 Task: Add the task  Implement a new network monitoring system for a company's IT infrastructure to the section Code Collectors in the project AgileJet and add a Due Date to the respective task as 2023/10/27
Action: Mouse moved to (66, 261)
Screenshot: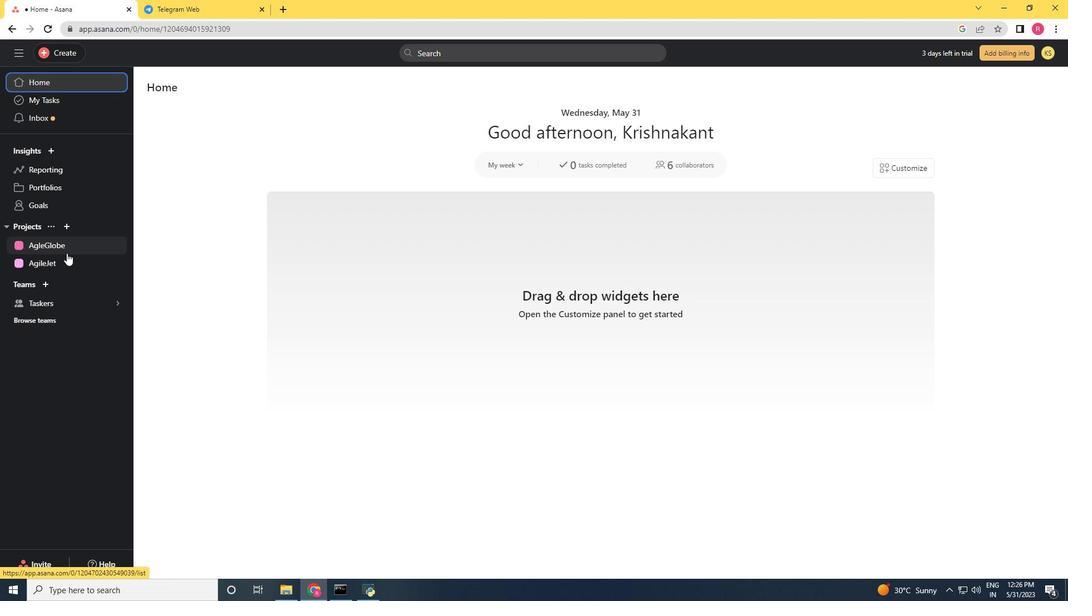 
Action: Mouse pressed left at (66, 261)
Screenshot: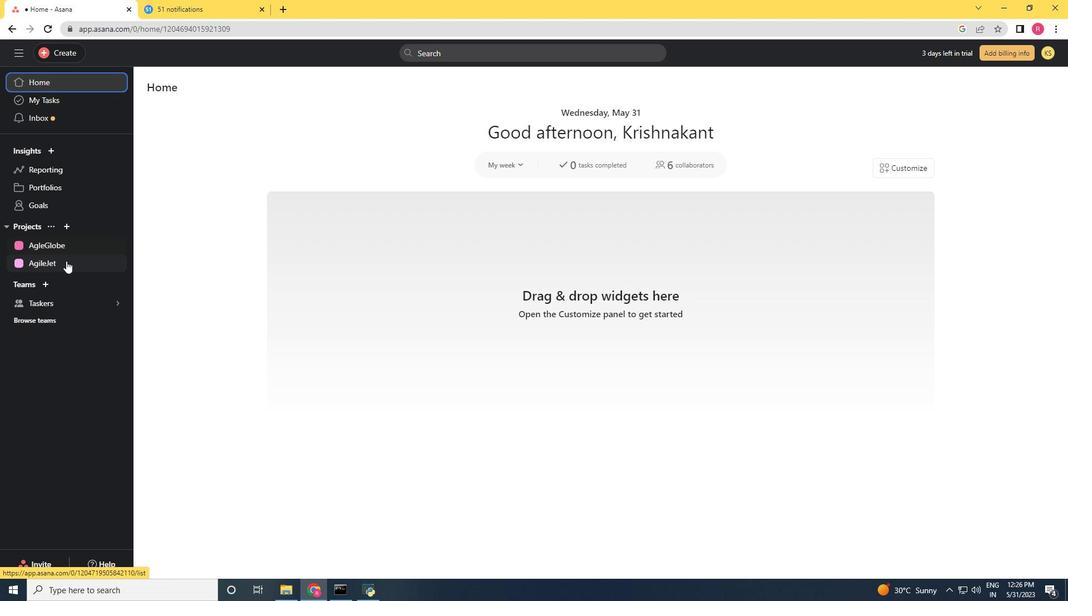 
Action: Mouse moved to (613, 244)
Screenshot: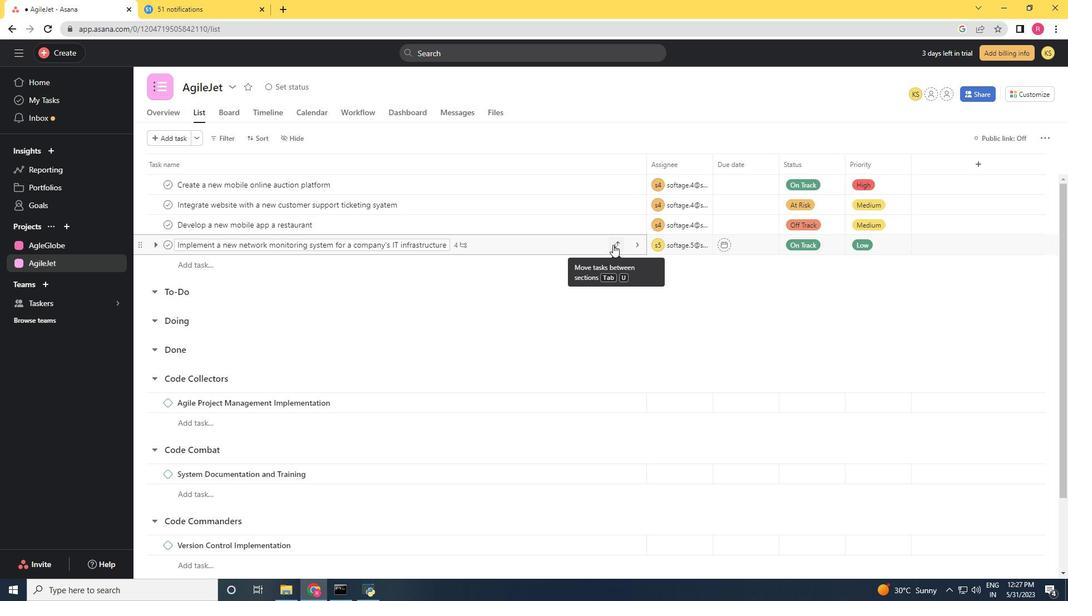 
Action: Mouse pressed left at (613, 244)
Screenshot: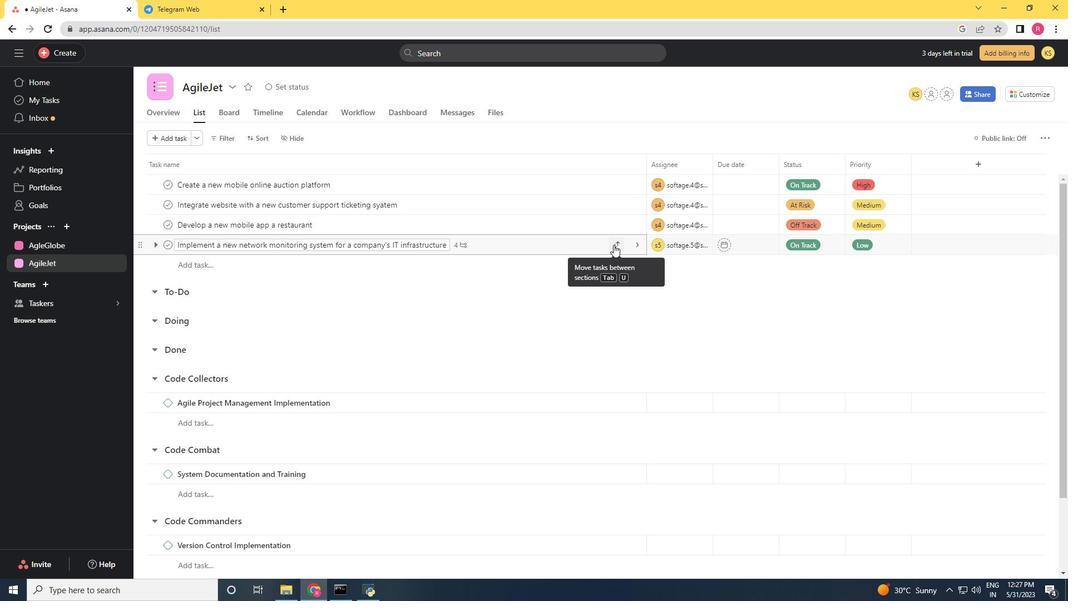 
Action: Mouse moved to (569, 364)
Screenshot: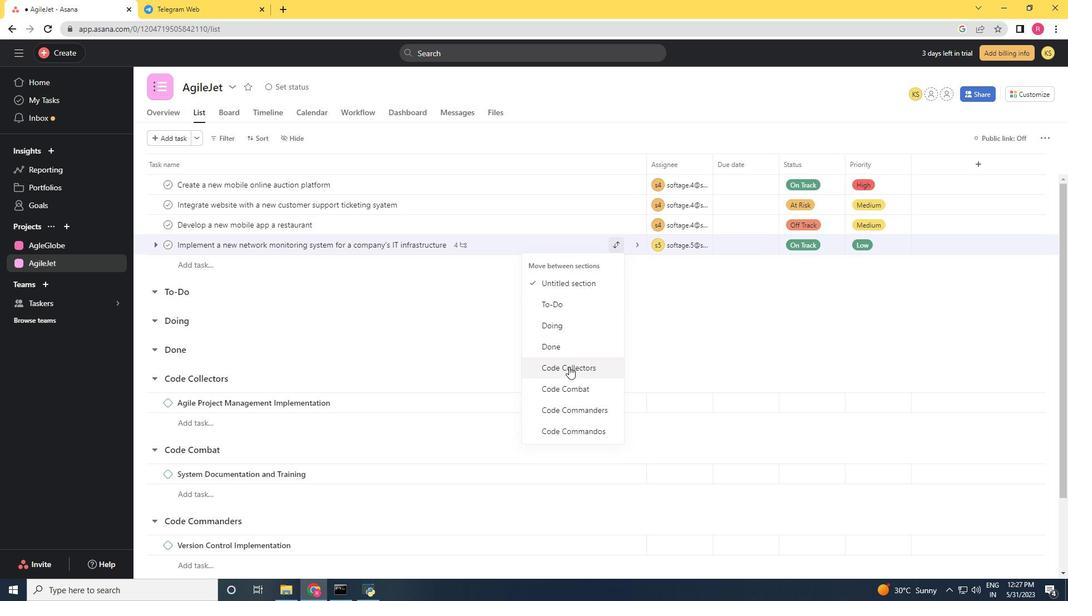 
Action: Mouse pressed left at (569, 364)
Screenshot: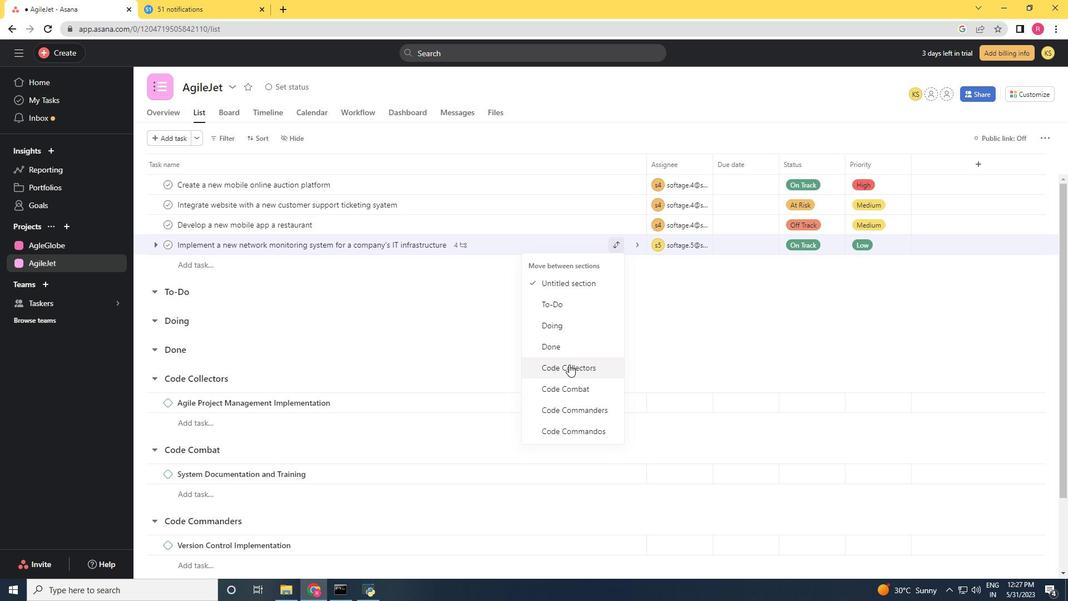
Action: Mouse moved to (535, 380)
Screenshot: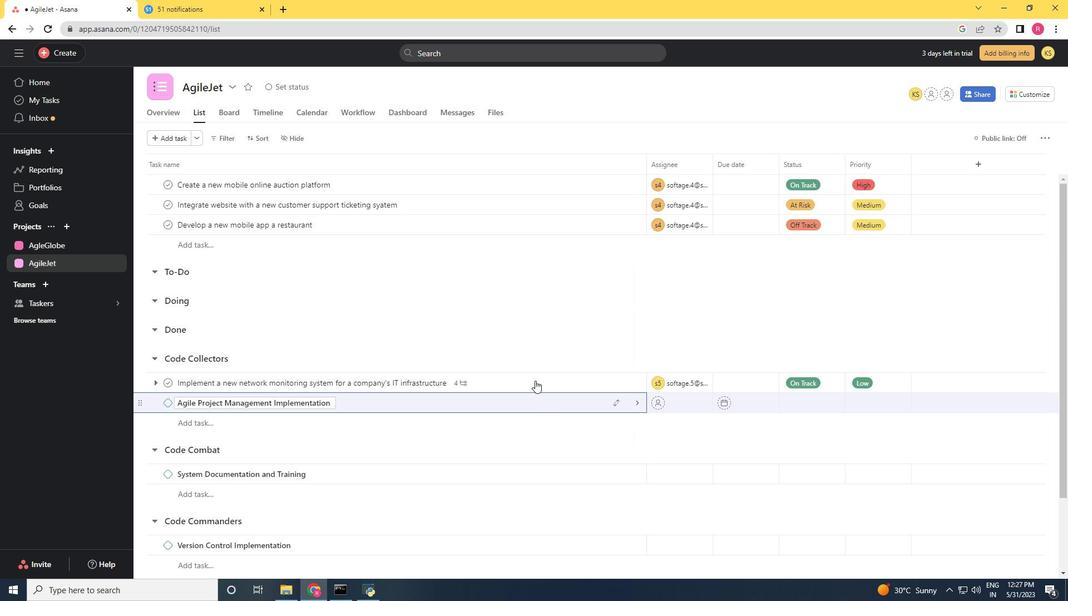 
Action: Mouse pressed left at (535, 380)
Screenshot: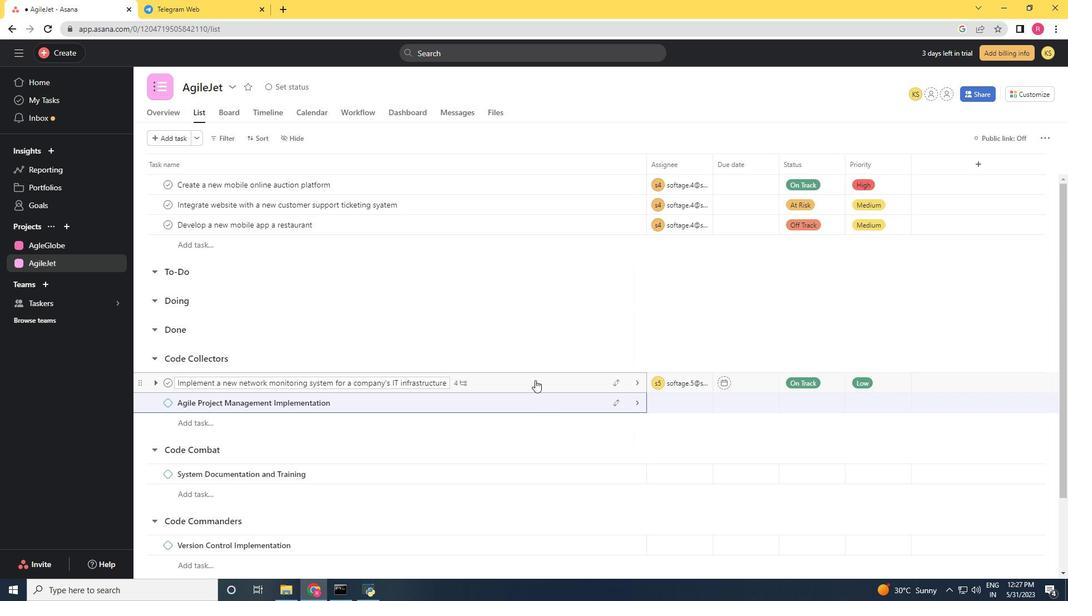 
Action: Mouse moved to (808, 236)
Screenshot: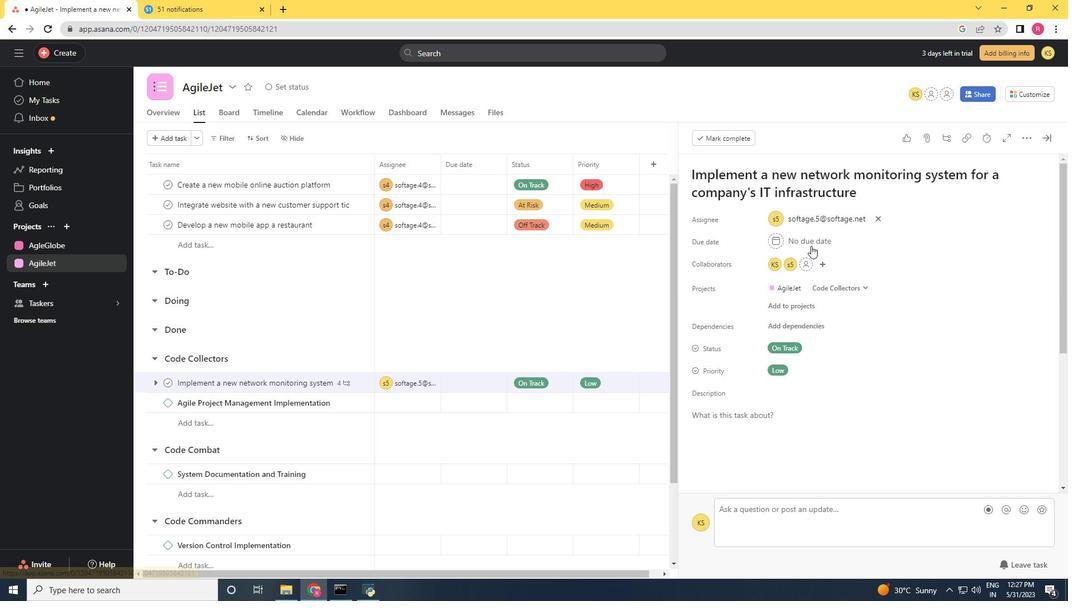 
Action: Mouse pressed left at (808, 236)
Screenshot: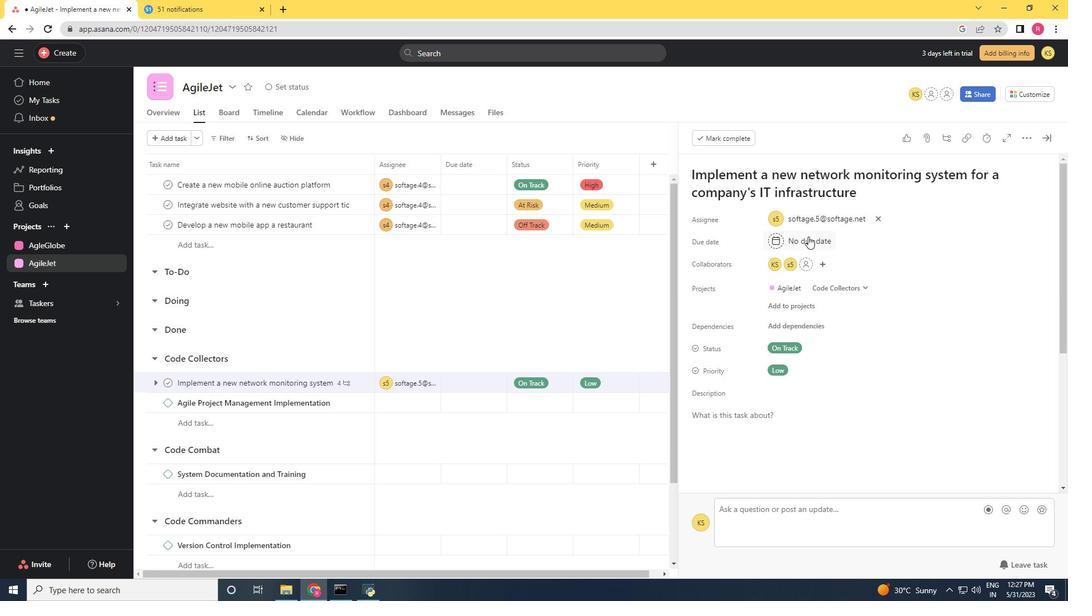 
Action: Mouse moved to (900, 296)
Screenshot: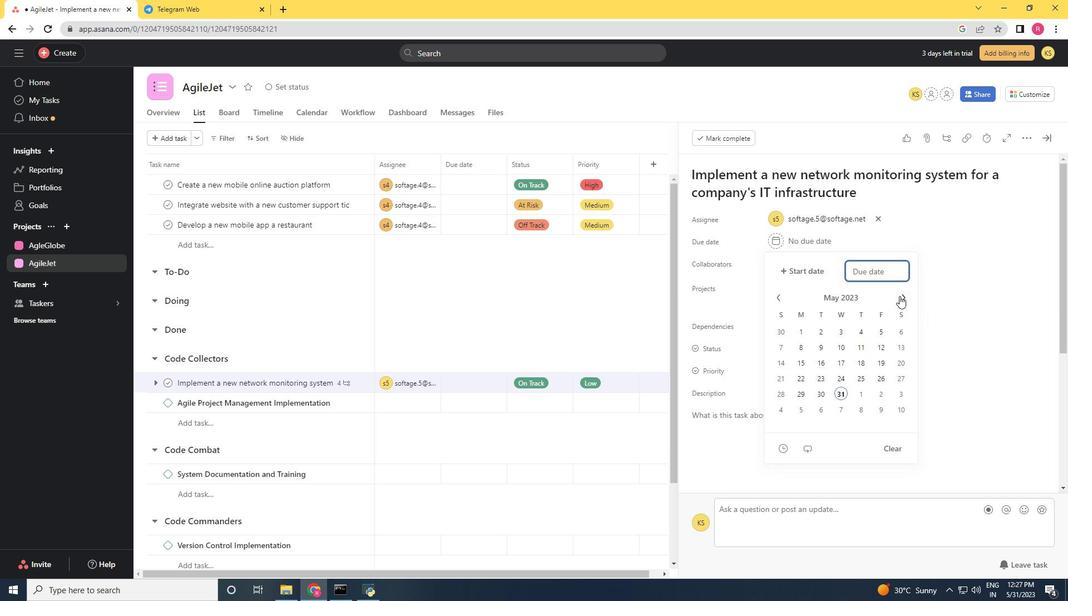 
Action: Mouse pressed left at (900, 296)
Screenshot: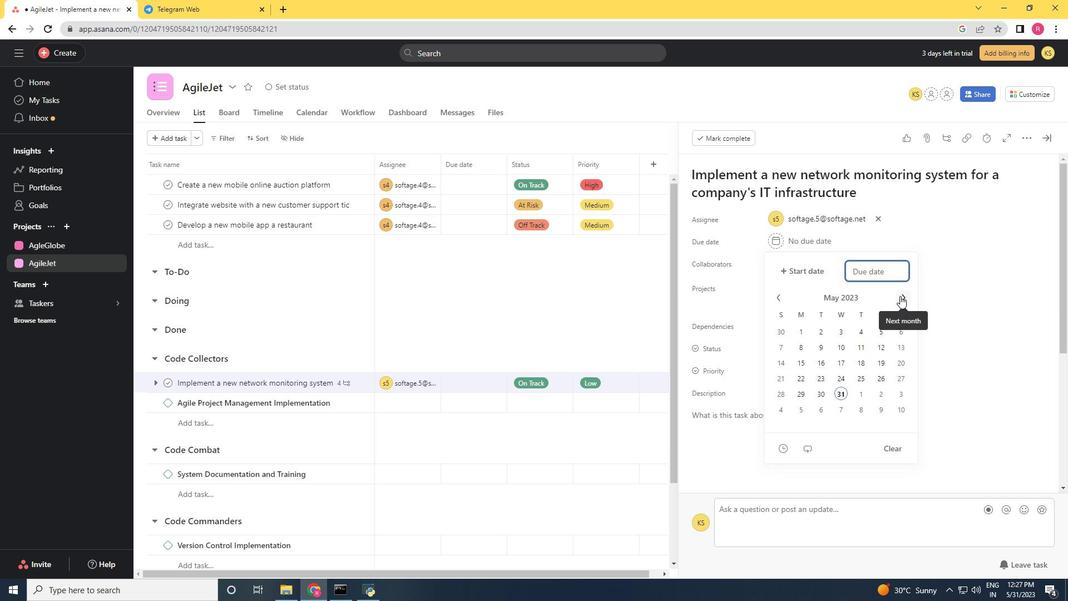 
Action: Mouse pressed left at (900, 296)
Screenshot: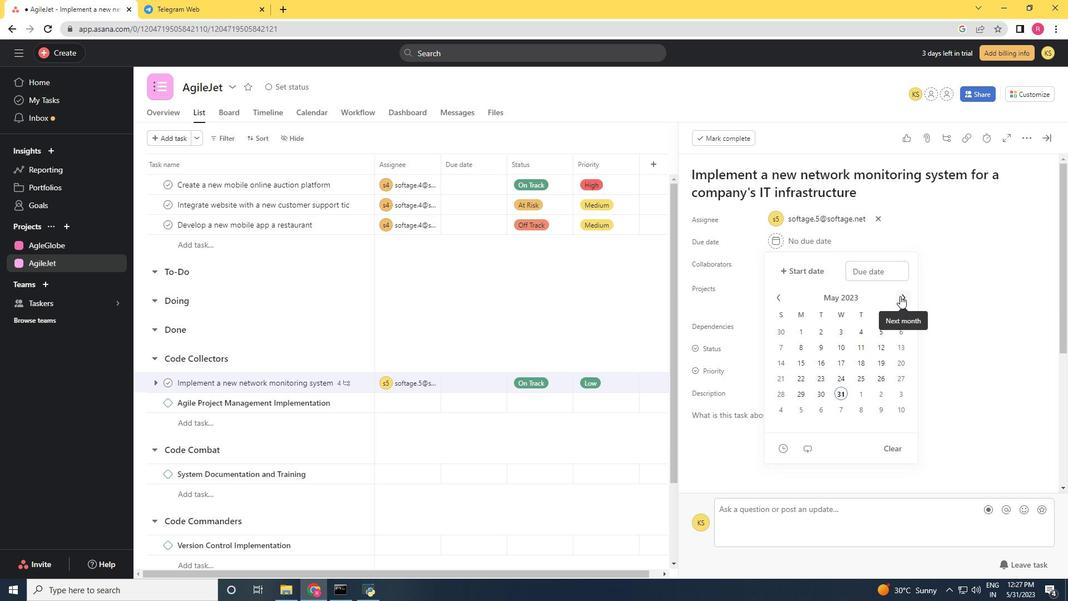 
Action: Mouse pressed left at (900, 296)
Screenshot: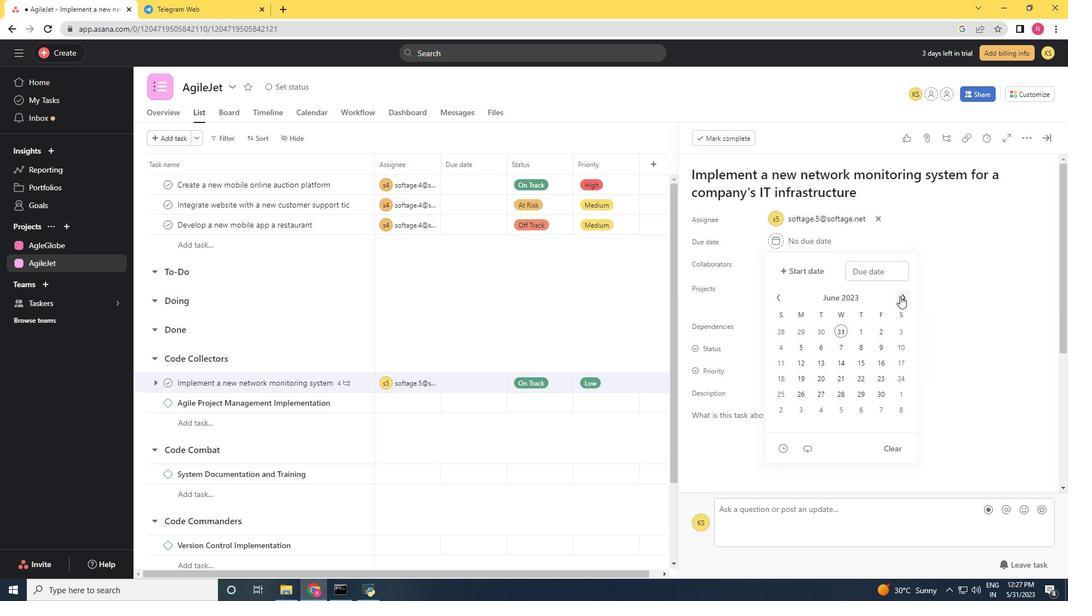 
Action: Mouse pressed left at (900, 296)
Screenshot: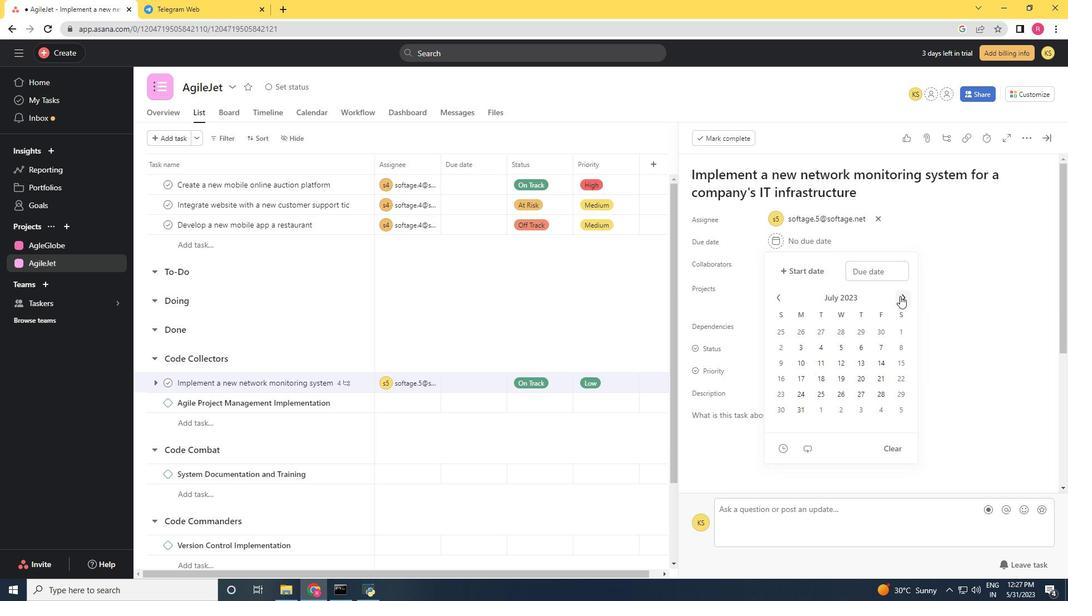 
Action: Mouse pressed left at (900, 296)
Screenshot: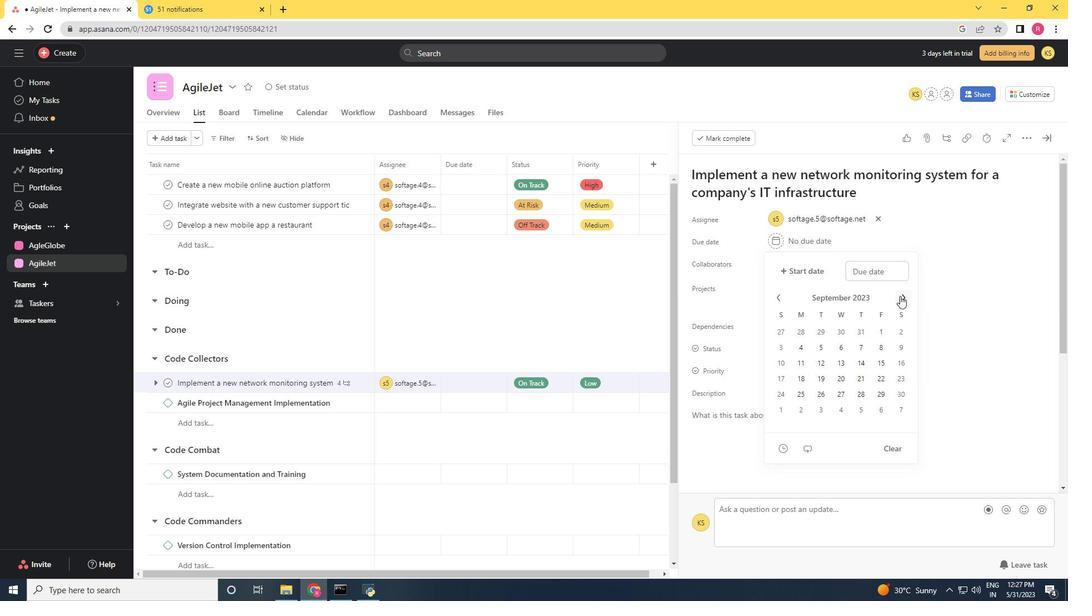 
Action: Mouse moved to (882, 378)
Screenshot: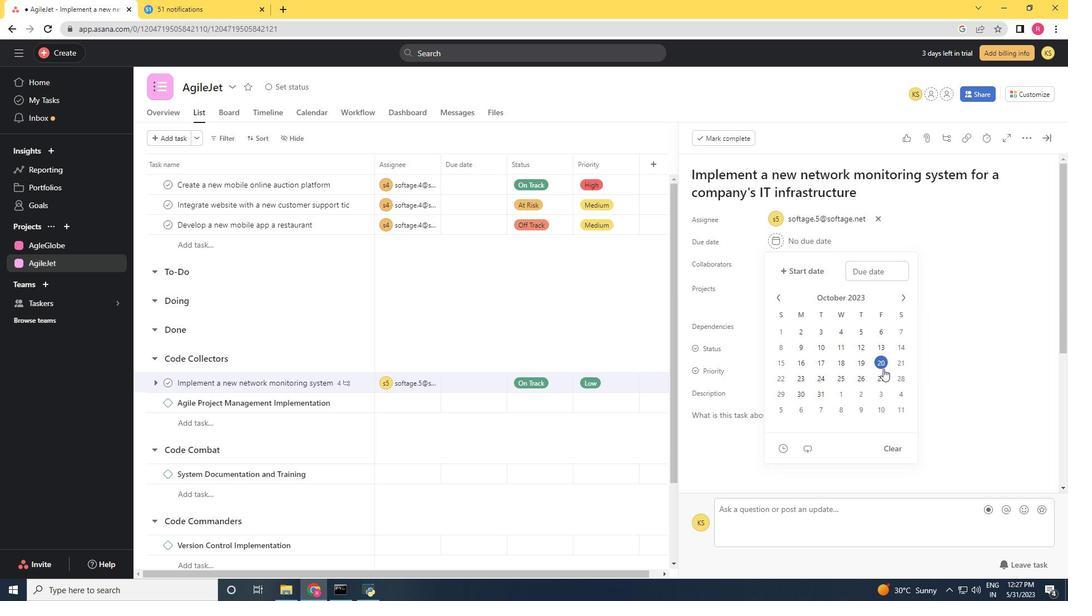 
Action: Mouse pressed left at (882, 378)
Screenshot: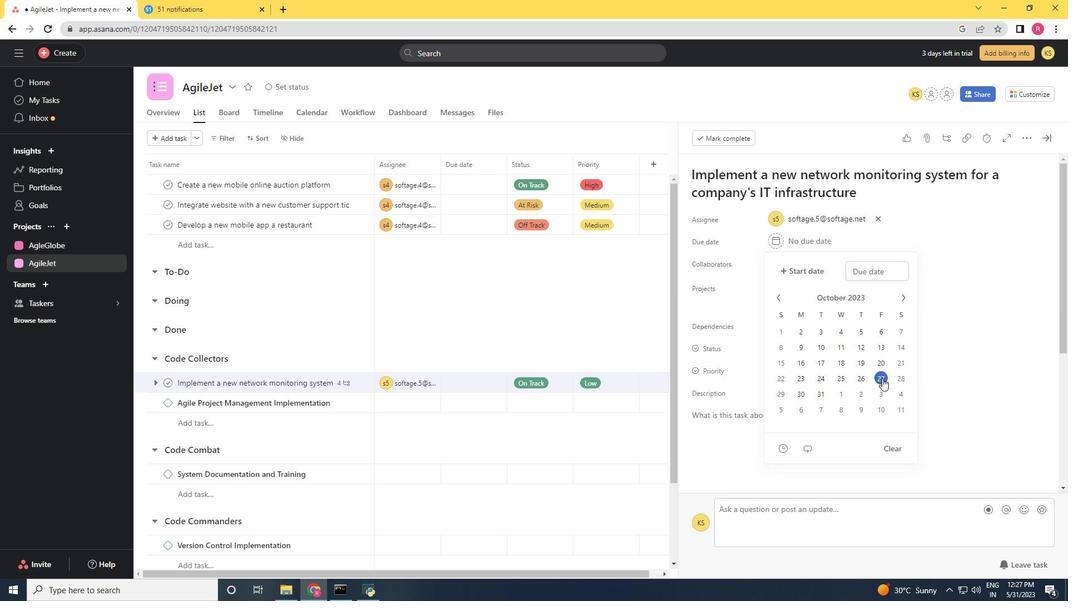 
Action: Mouse moved to (1002, 327)
Screenshot: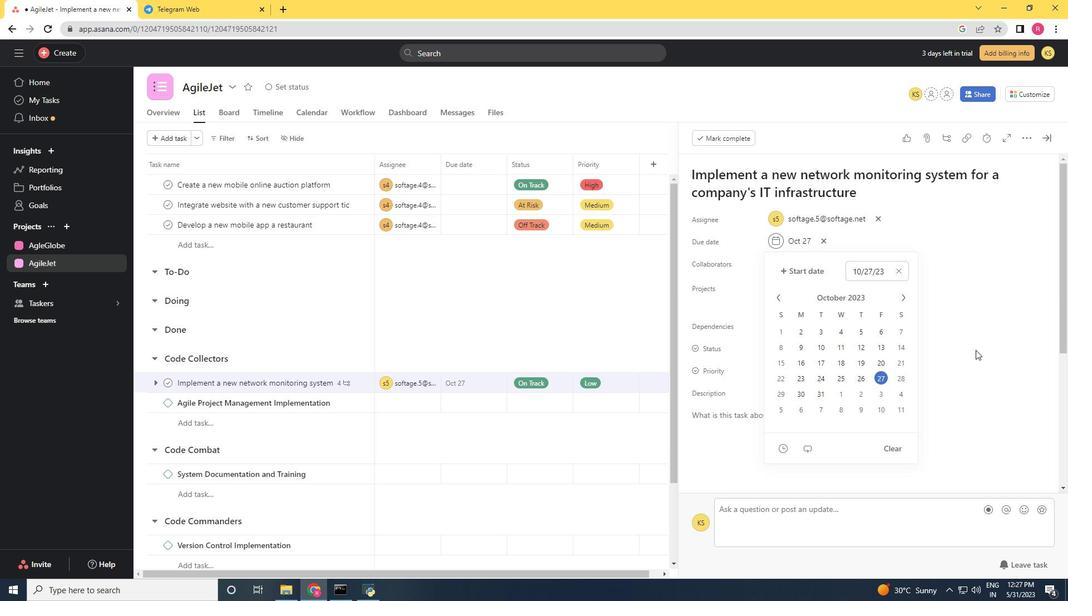 
Action: Mouse pressed left at (1002, 327)
Screenshot: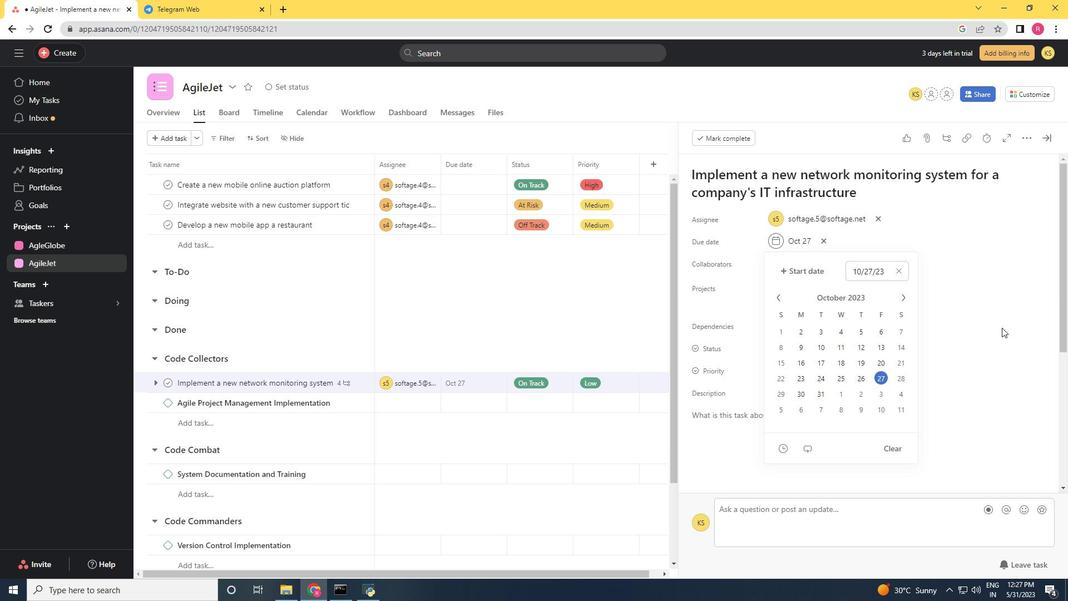 
